 Task: Set the line thickness of the major ticks on the chart to 4px.
Action: Mouse pressed left at (151, 295)
Screenshot: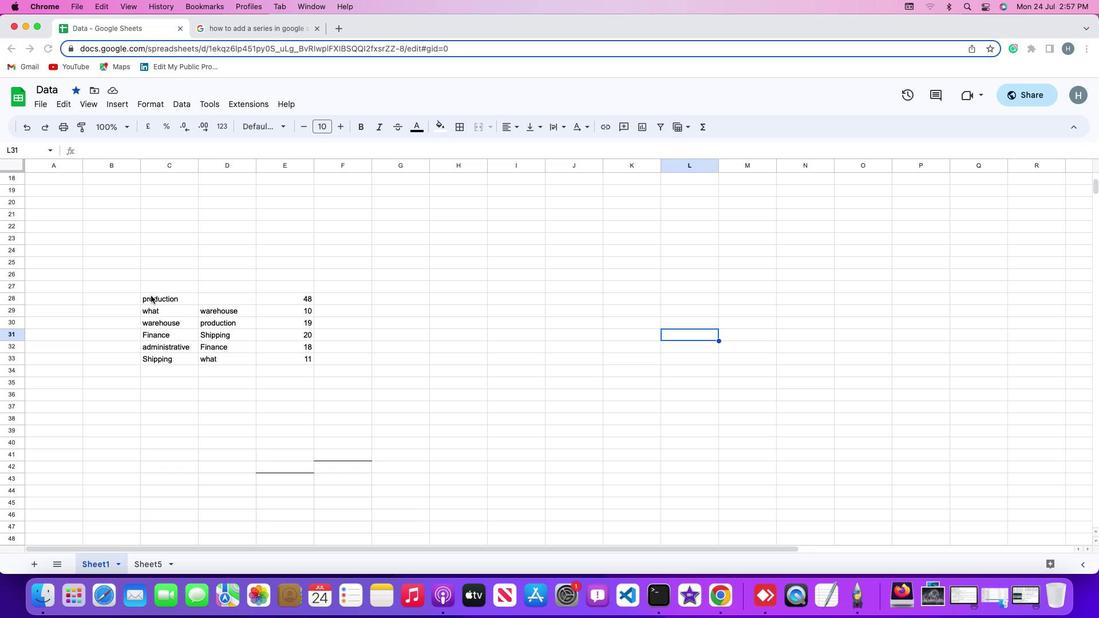 
Action: Mouse pressed left at (151, 295)
Screenshot: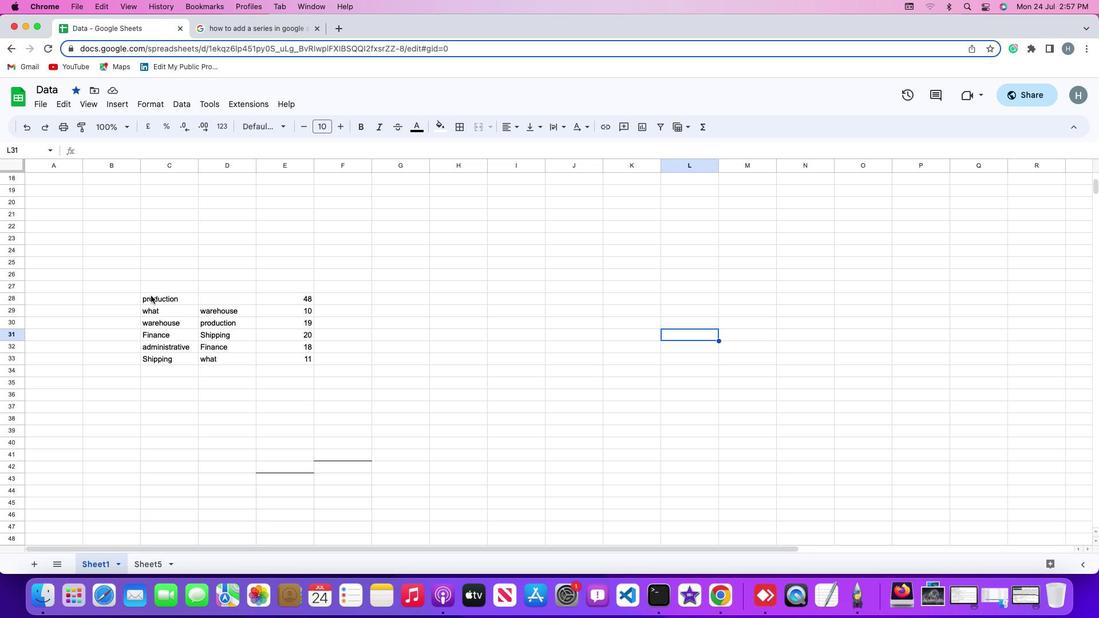 
Action: Mouse moved to (120, 101)
Screenshot: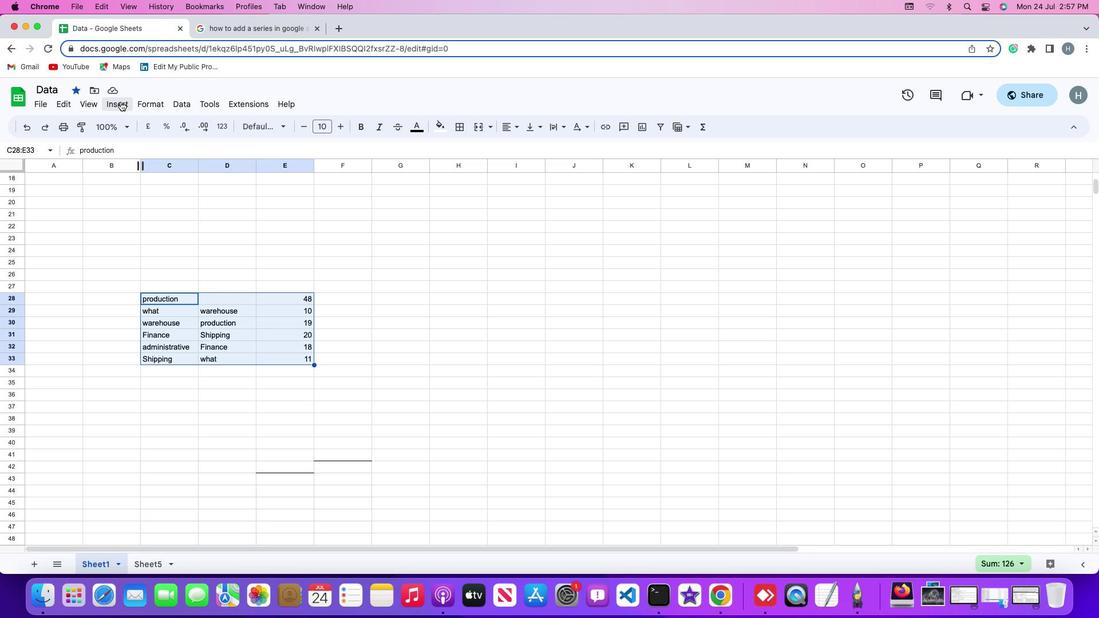 
Action: Mouse pressed left at (120, 101)
Screenshot: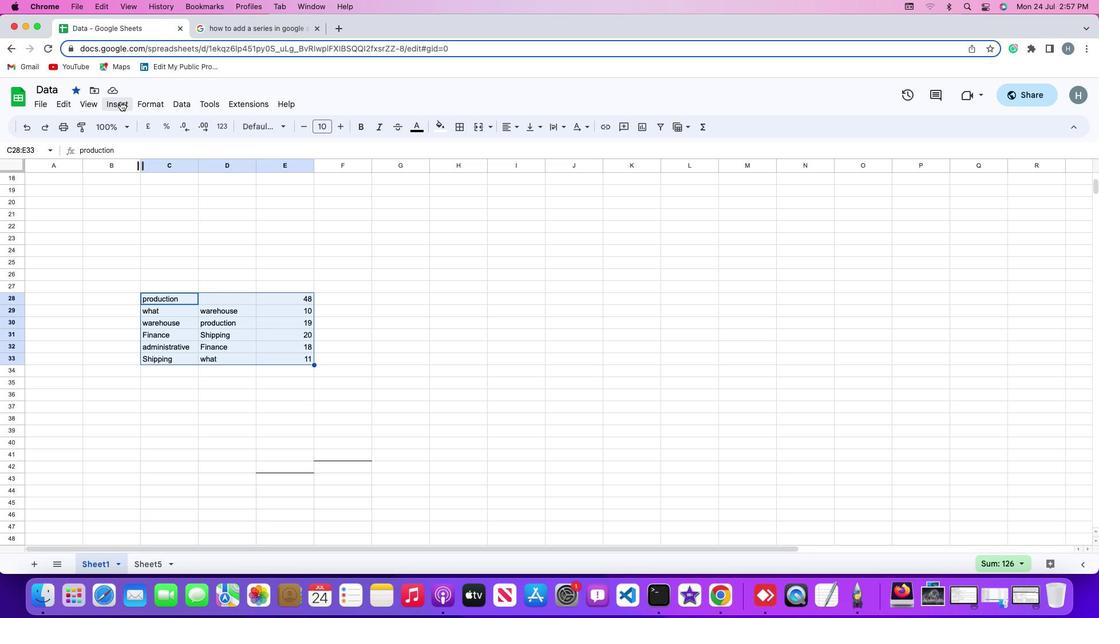 
Action: Mouse moved to (147, 211)
Screenshot: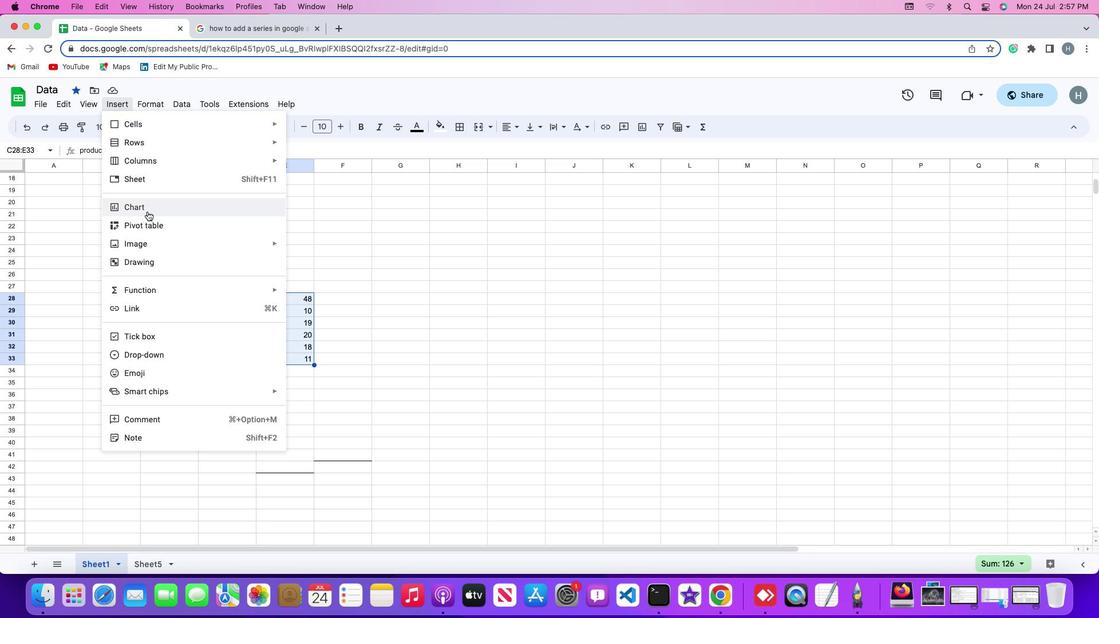 
Action: Mouse pressed left at (147, 211)
Screenshot: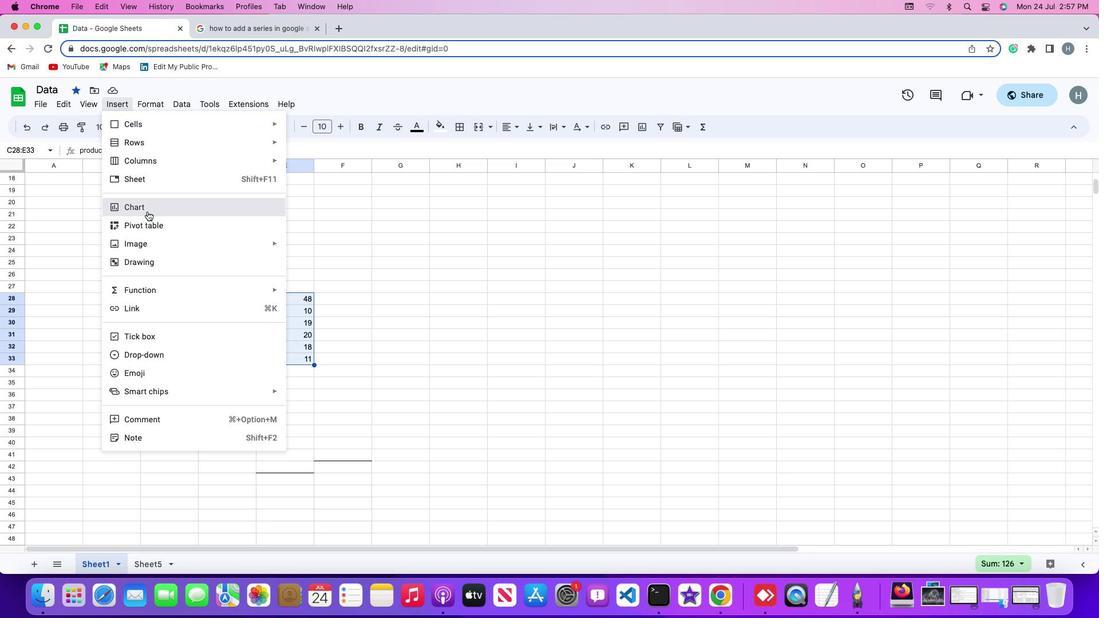 
Action: Mouse moved to (1050, 157)
Screenshot: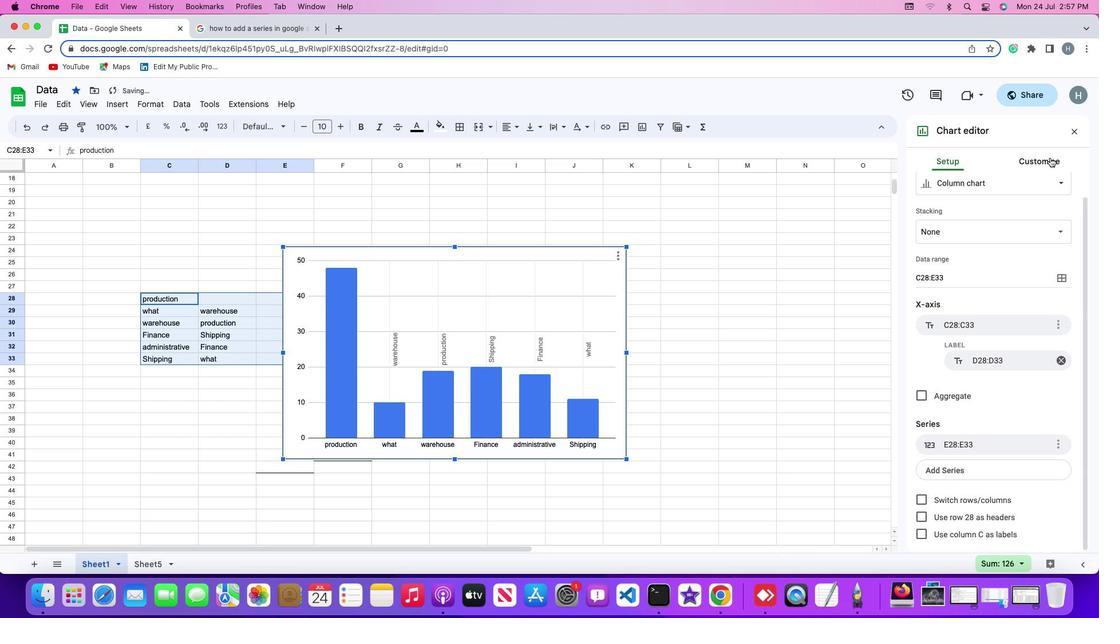 
Action: Mouse pressed left at (1050, 157)
Screenshot: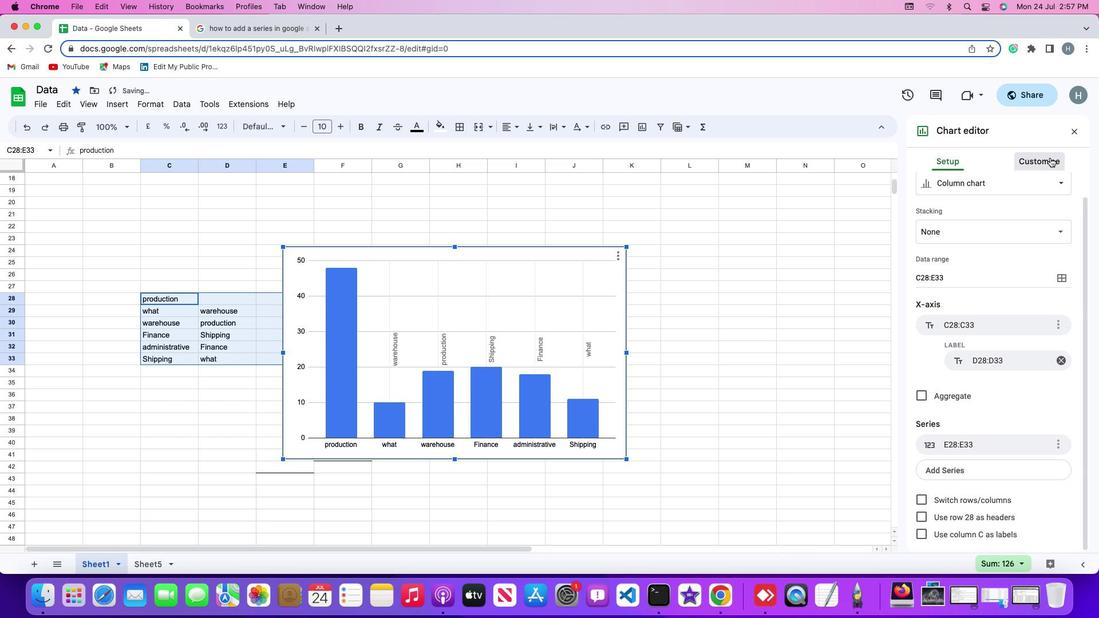 
Action: Mouse moved to (957, 399)
Screenshot: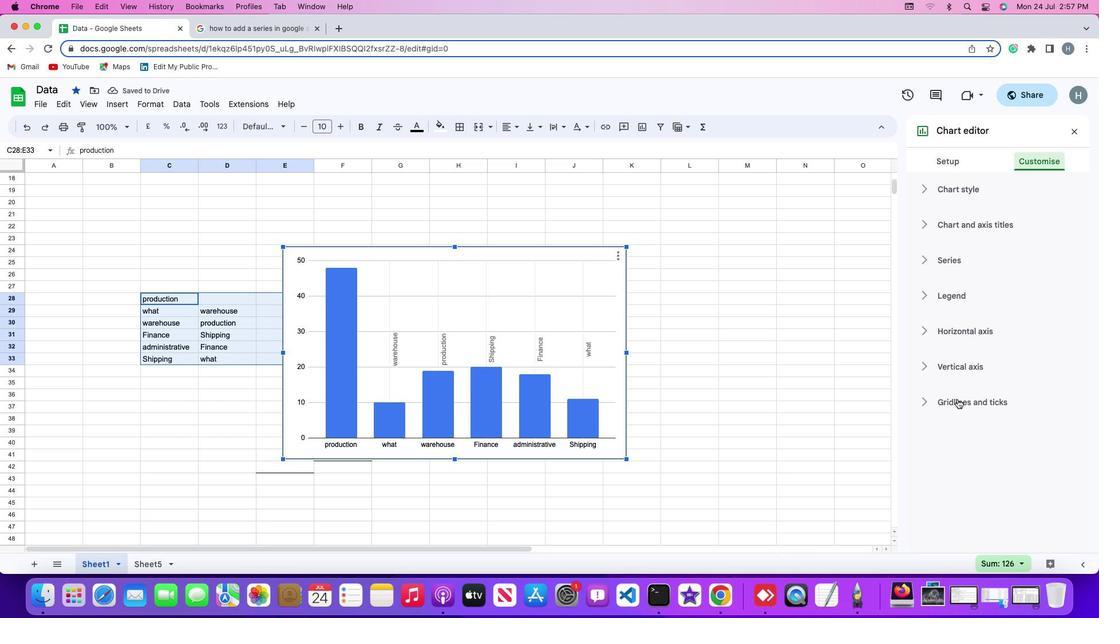 
Action: Mouse pressed left at (957, 399)
Screenshot: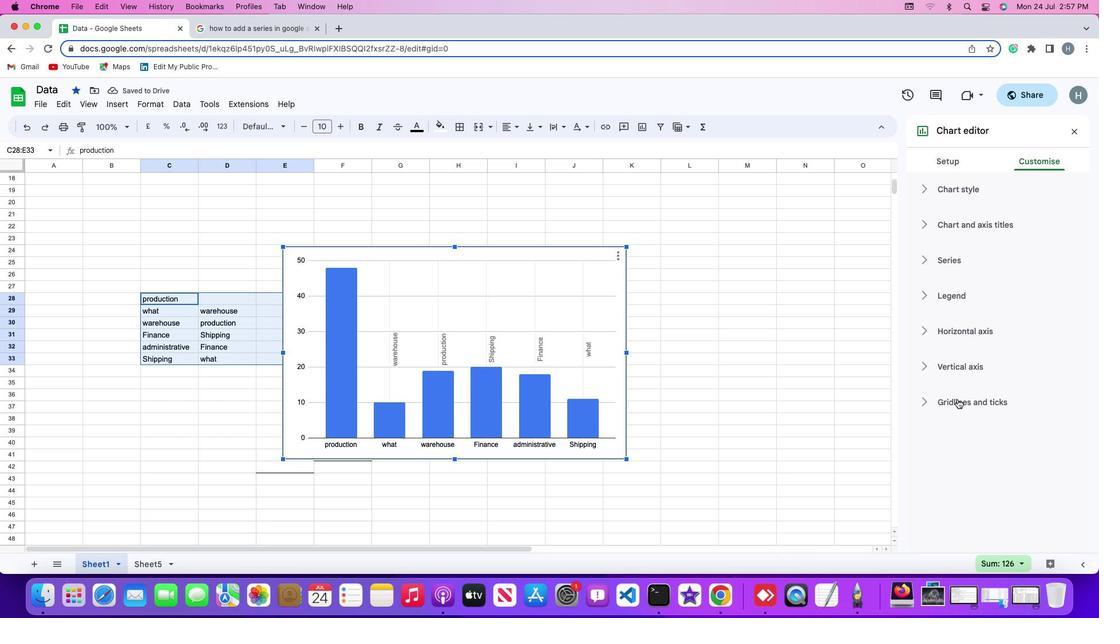 
Action: Mouse moved to (925, 466)
Screenshot: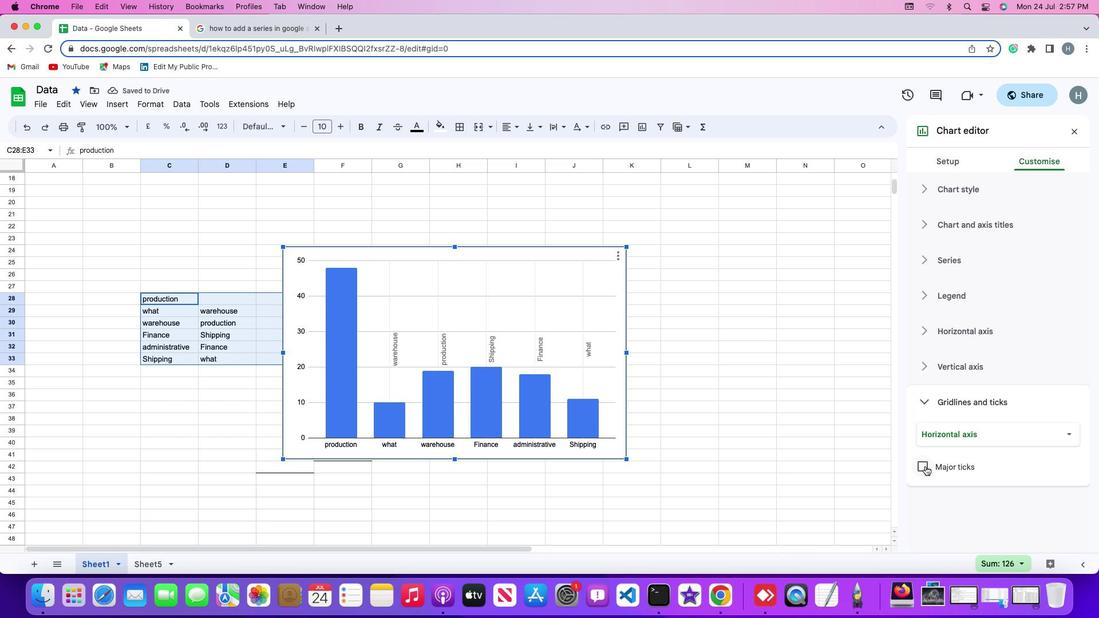 
Action: Mouse pressed left at (925, 466)
Screenshot: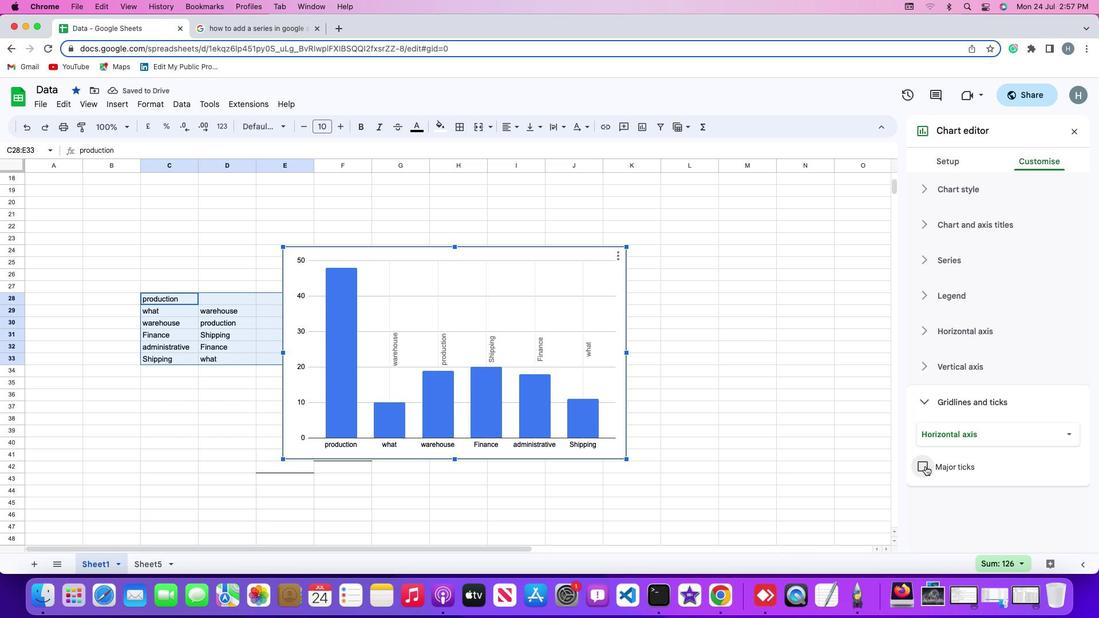 
Action: Mouse moved to (970, 476)
Screenshot: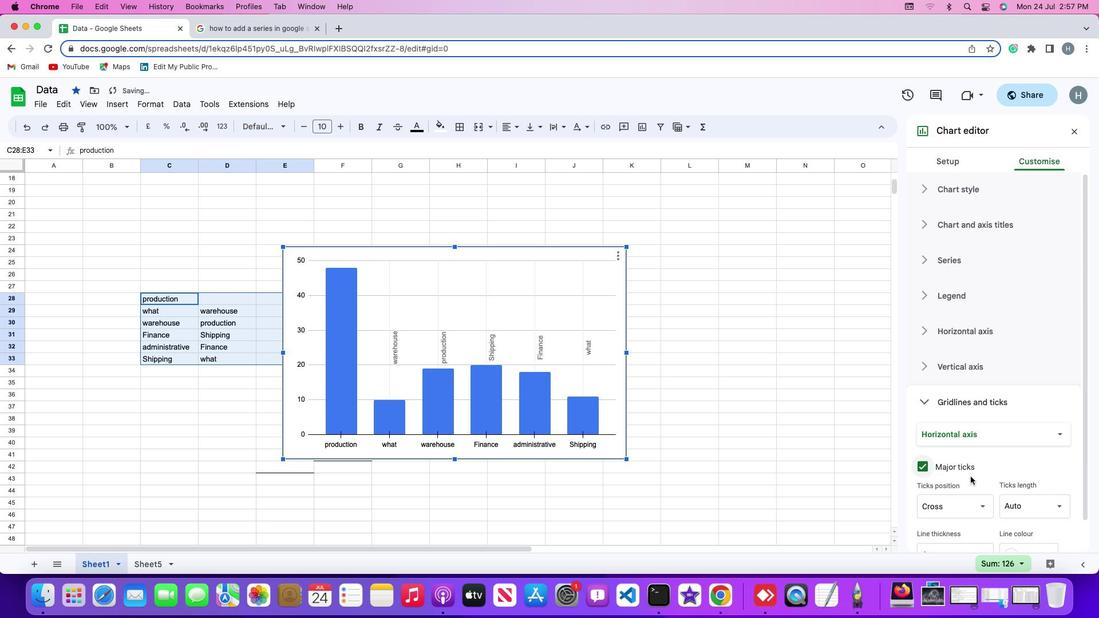 
Action: Mouse scrolled (970, 476) with delta (0, 0)
Screenshot: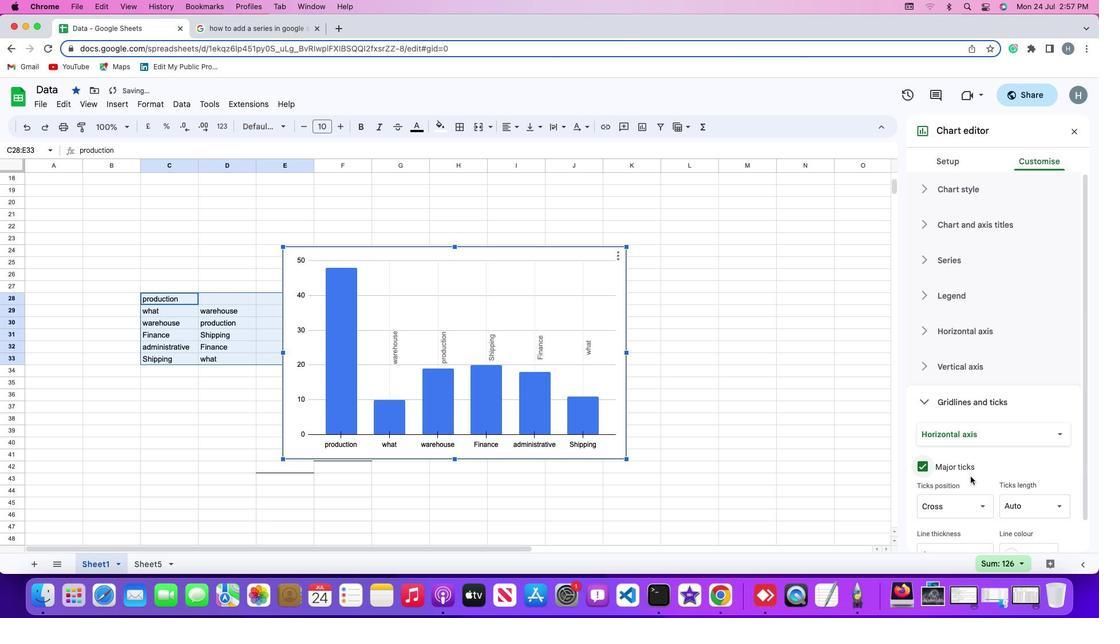 
Action: Mouse scrolled (970, 476) with delta (0, 0)
Screenshot: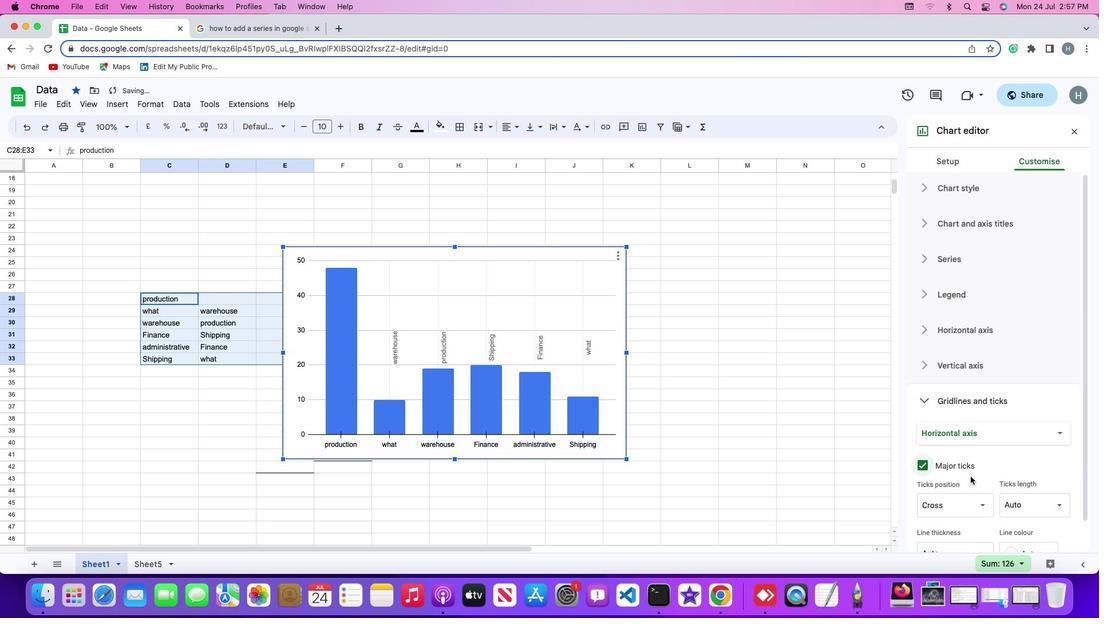 
Action: Mouse scrolled (970, 476) with delta (0, -1)
Screenshot: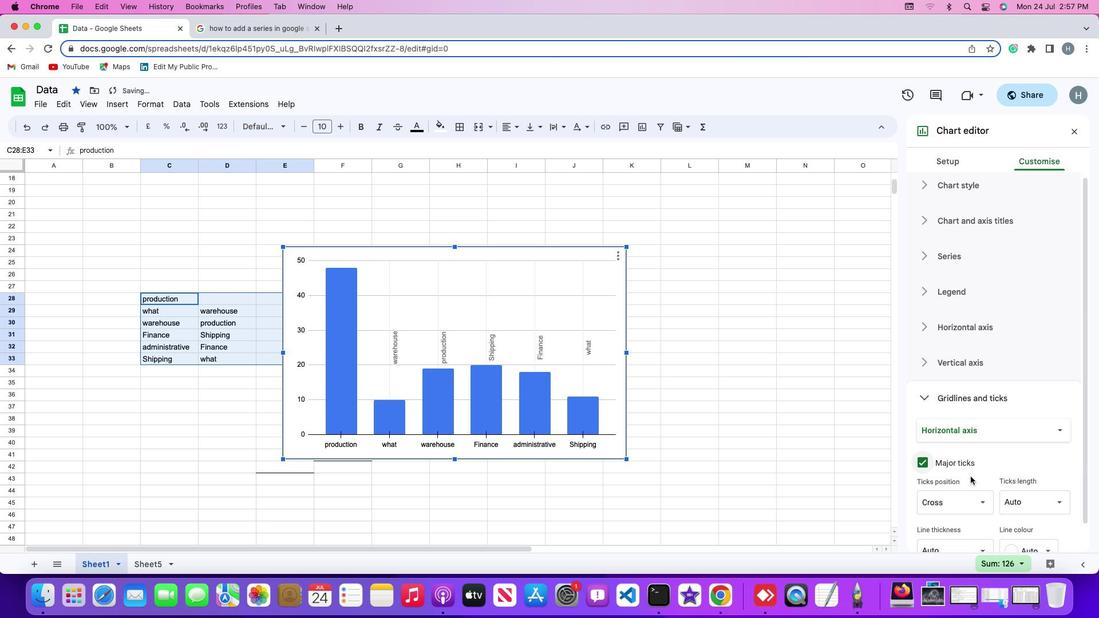 
Action: Mouse moved to (982, 523)
Screenshot: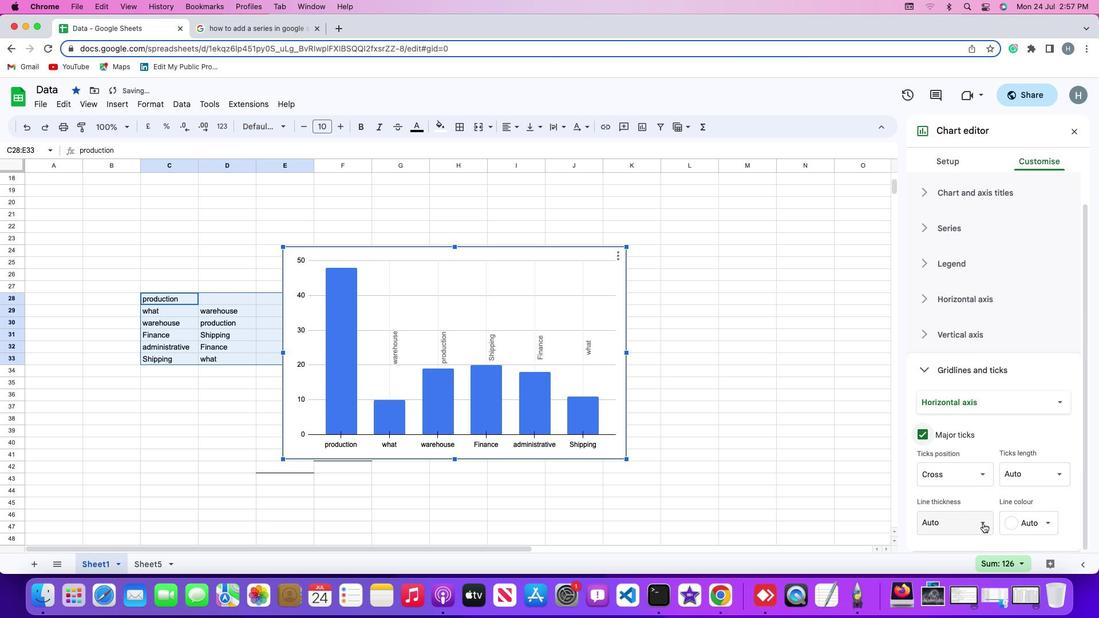 
Action: Mouse pressed left at (982, 523)
Screenshot: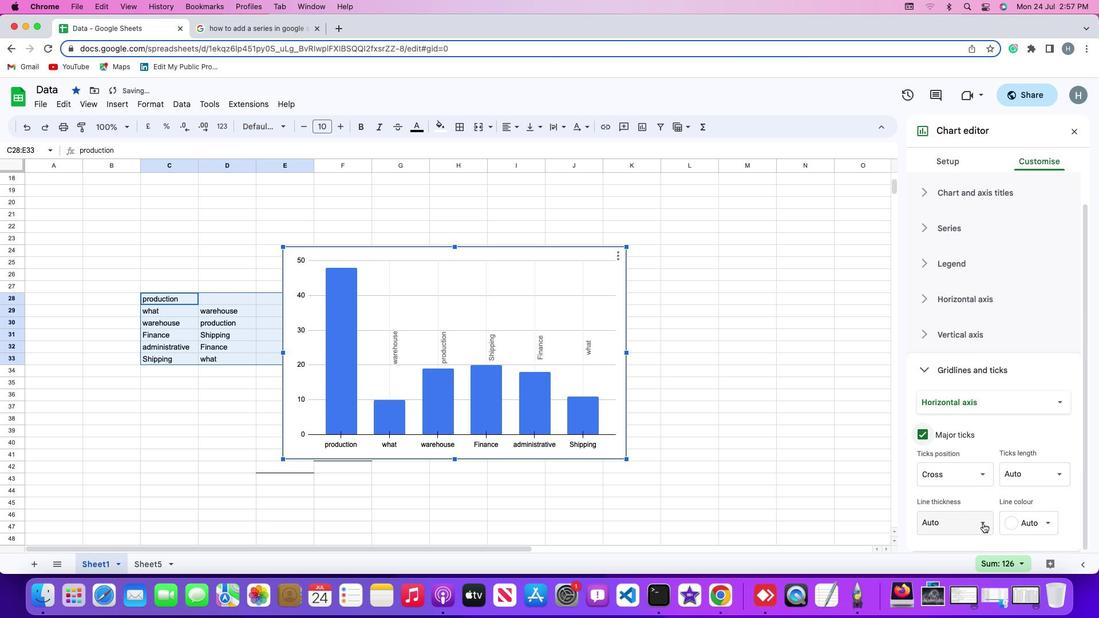 
Action: Mouse moved to (949, 481)
Screenshot: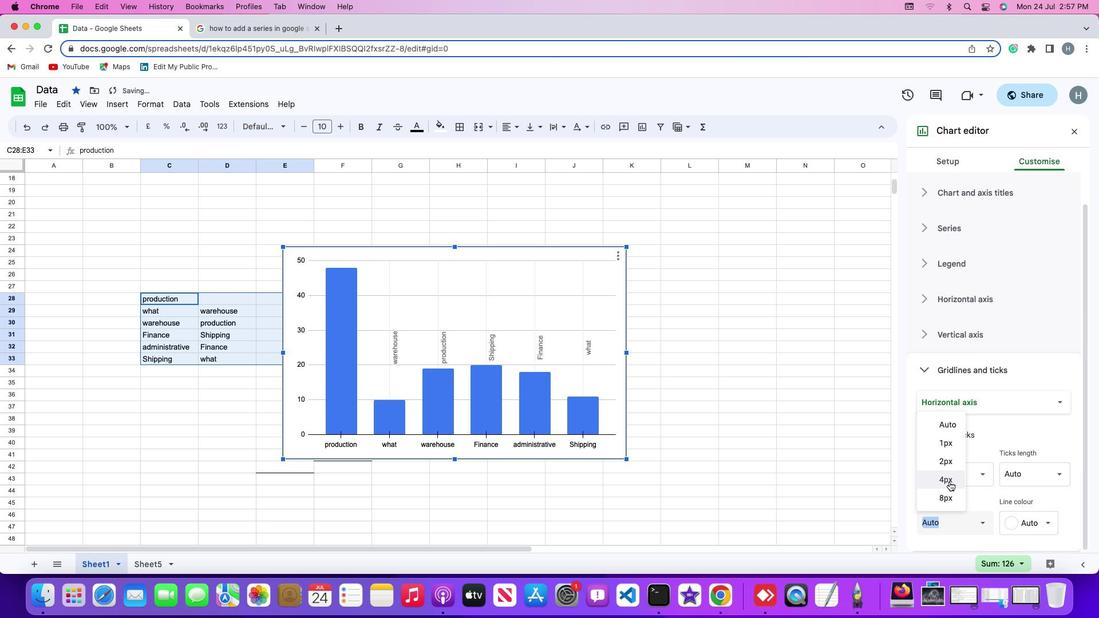 
Action: Mouse pressed left at (949, 481)
Screenshot: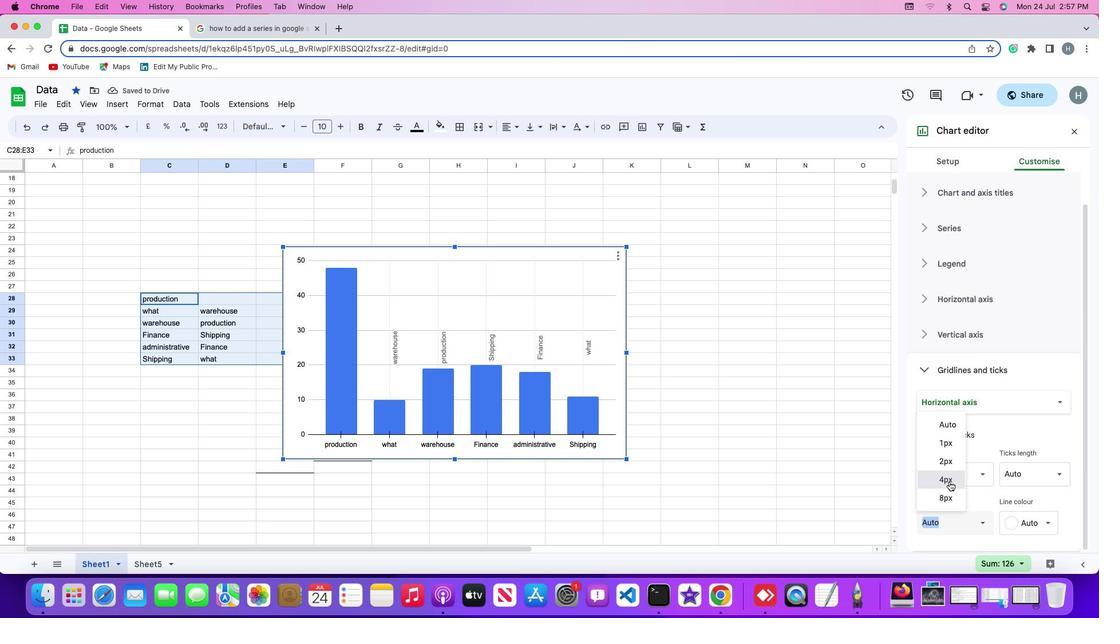 
Action: Mouse moved to (810, 413)
Screenshot: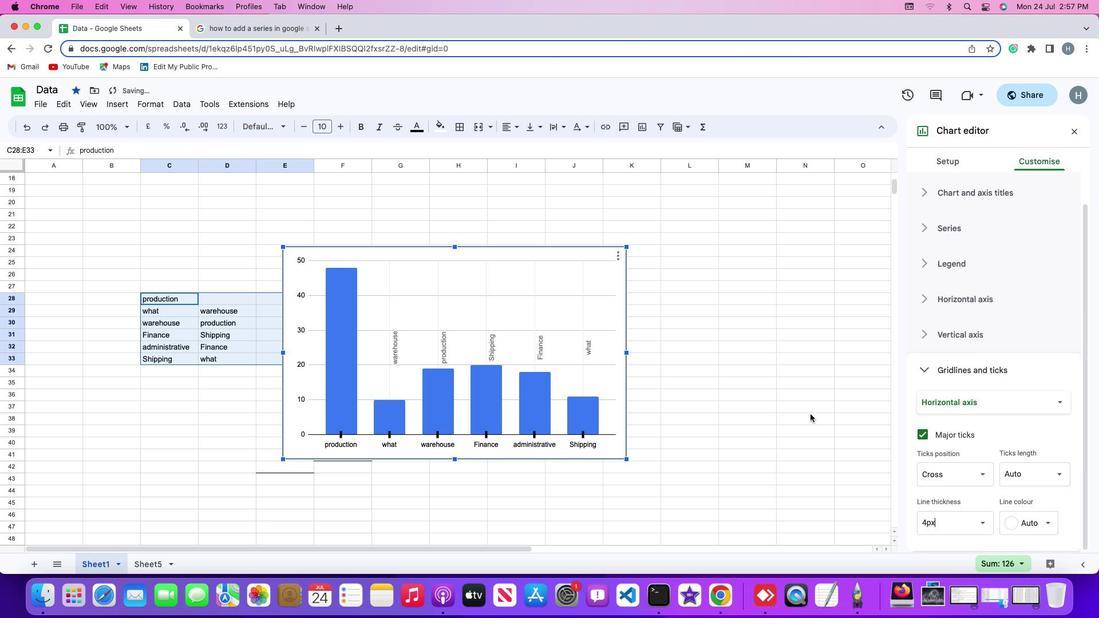 
